 Task: Remove Sahil Singh from the workspace.
Action: Mouse moved to (74, 119)
Screenshot: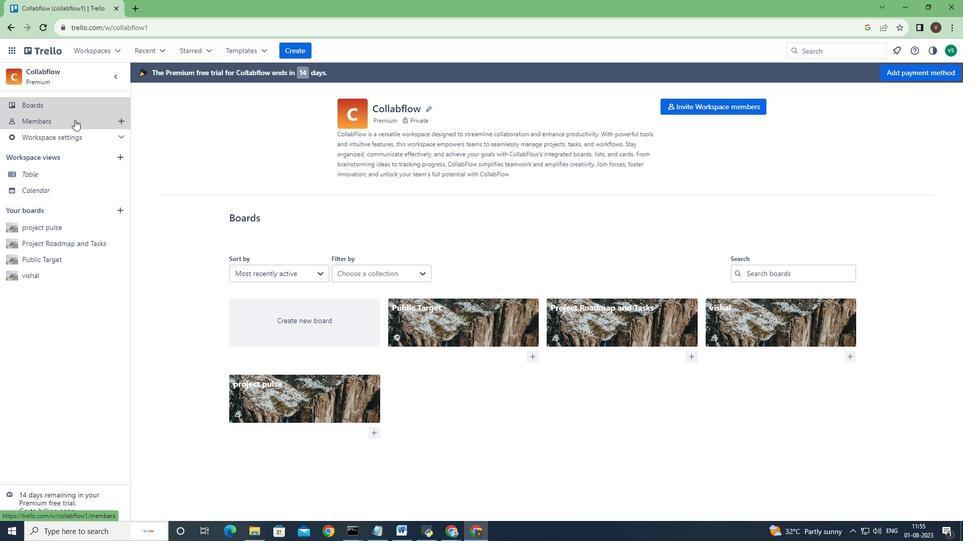 
Action: Mouse pressed left at (74, 119)
Screenshot: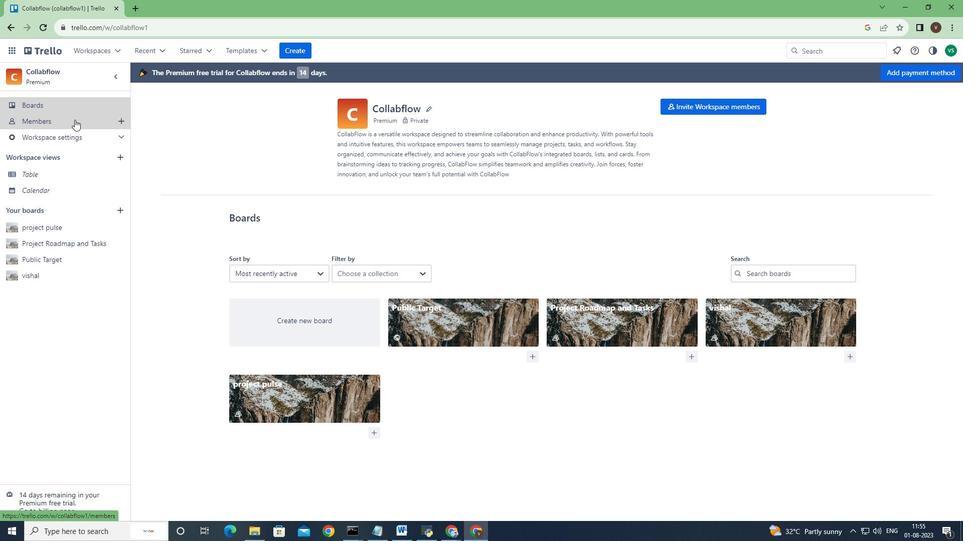 
Action: Mouse moved to (849, 405)
Screenshot: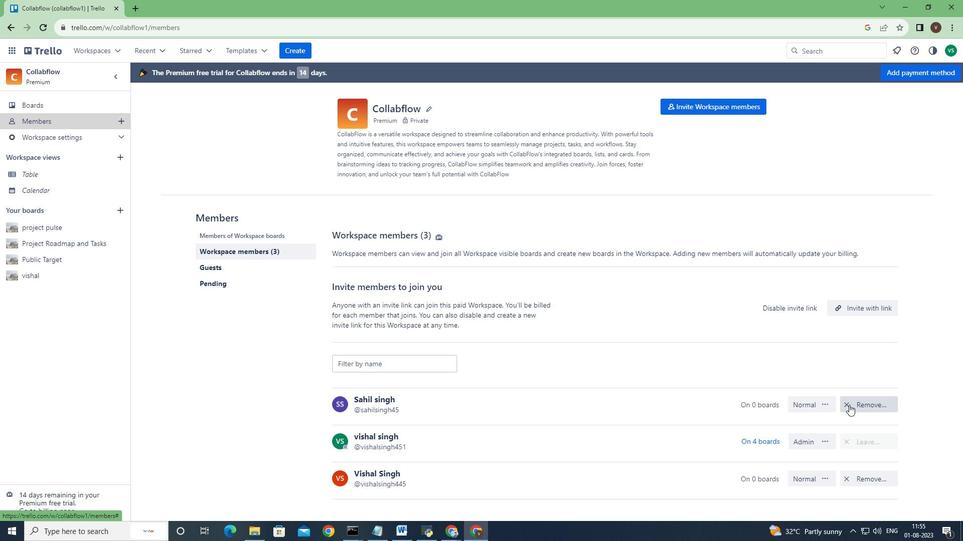 
Action: Mouse pressed left at (849, 405)
Screenshot: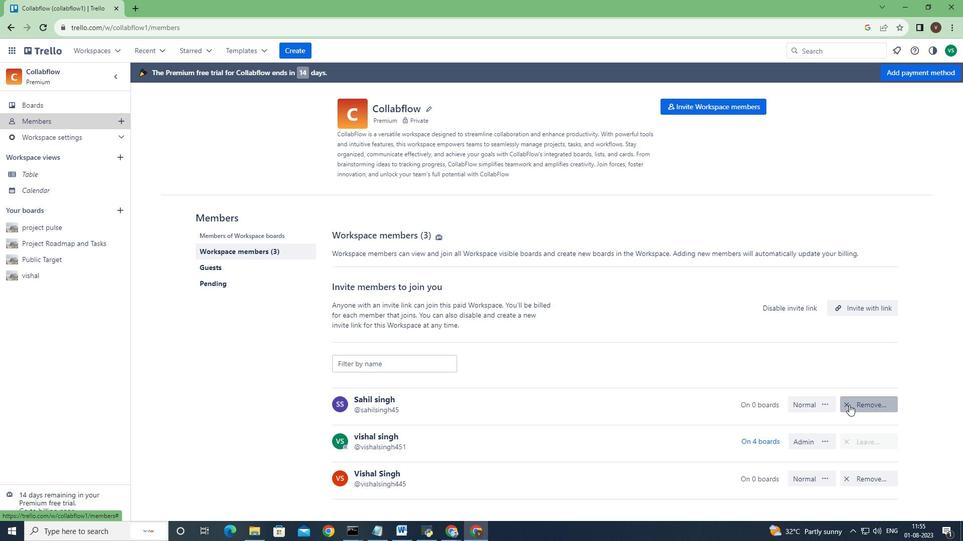 
Action: Mouse moved to (871, 310)
Screenshot: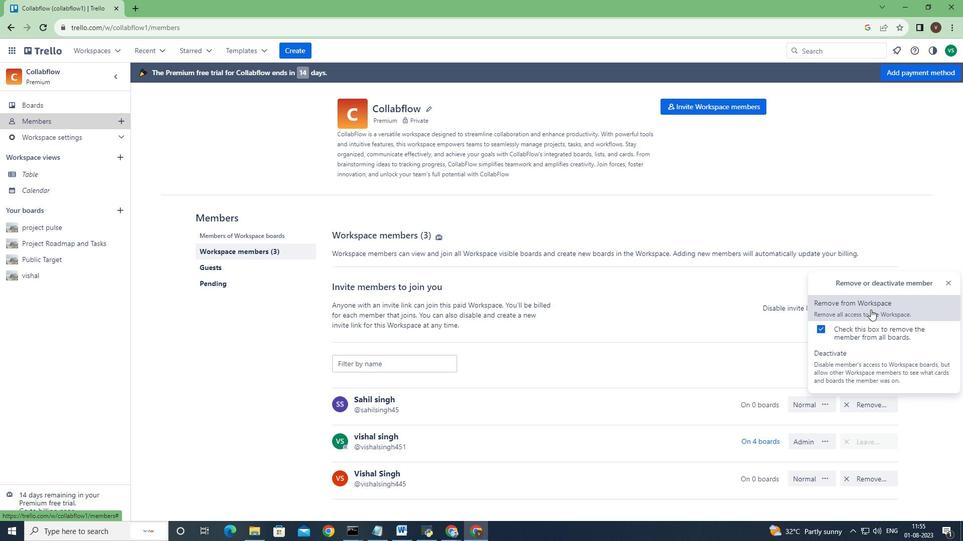 
Action: Mouse pressed left at (871, 310)
Screenshot: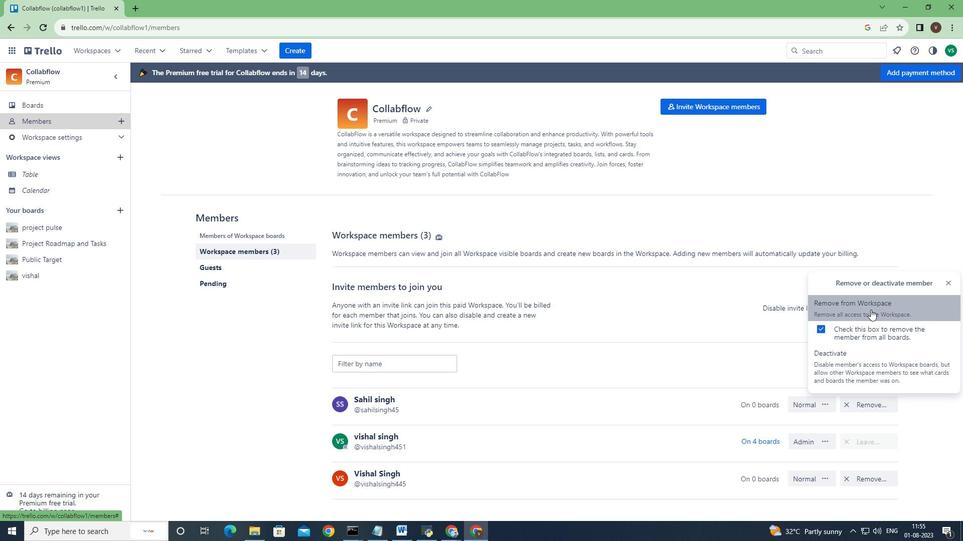 
Action: Mouse moved to (597, 361)
Screenshot: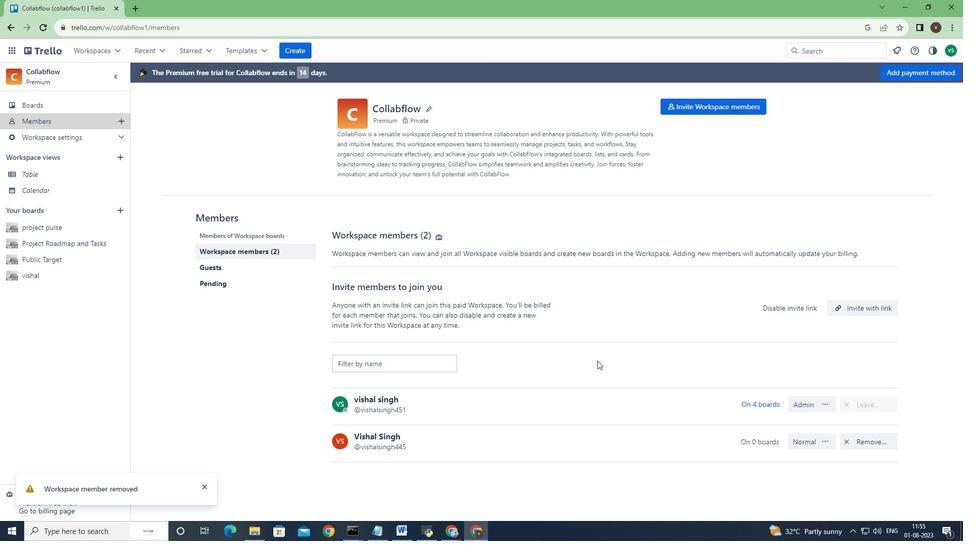 
